 Task: Add Eo Organic French Lavender Hand Sanitizer Spray to the cart.
Action: Mouse moved to (682, 266)
Screenshot: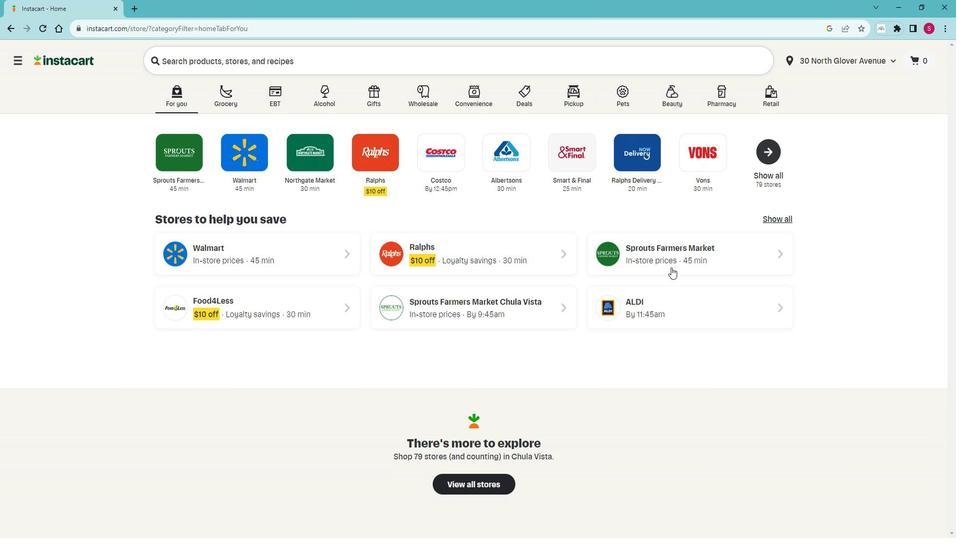 
Action: Mouse pressed left at (682, 266)
Screenshot: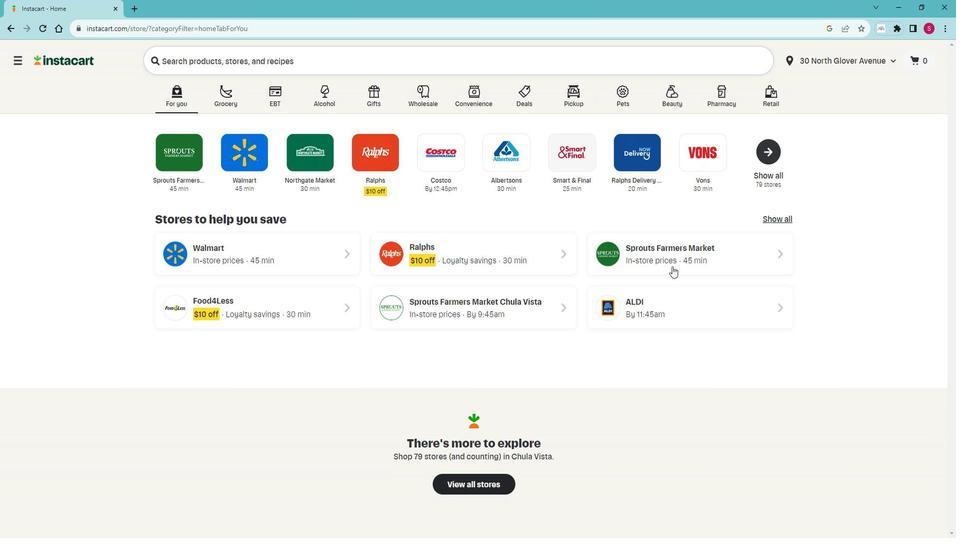 
Action: Mouse moved to (51, 350)
Screenshot: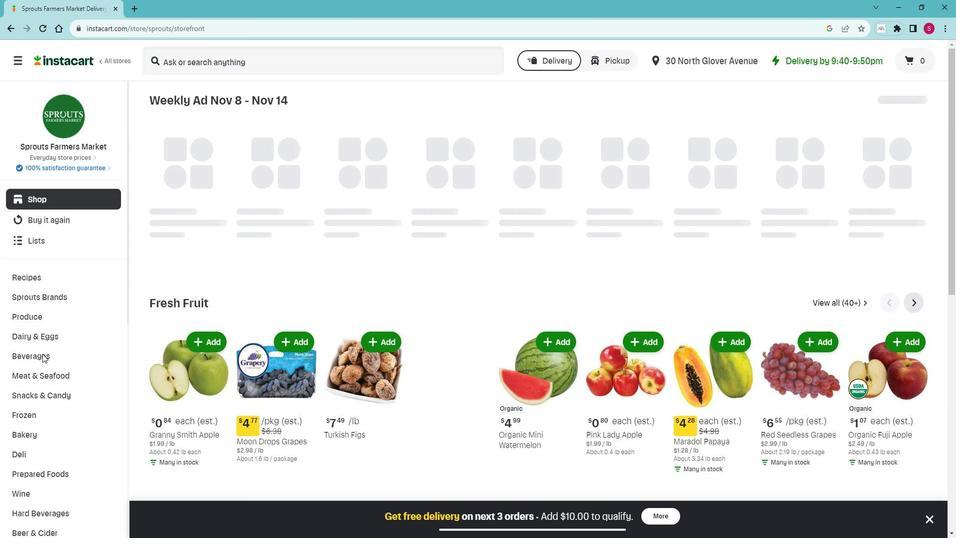 
Action: Mouse scrolled (51, 350) with delta (0, 0)
Screenshot: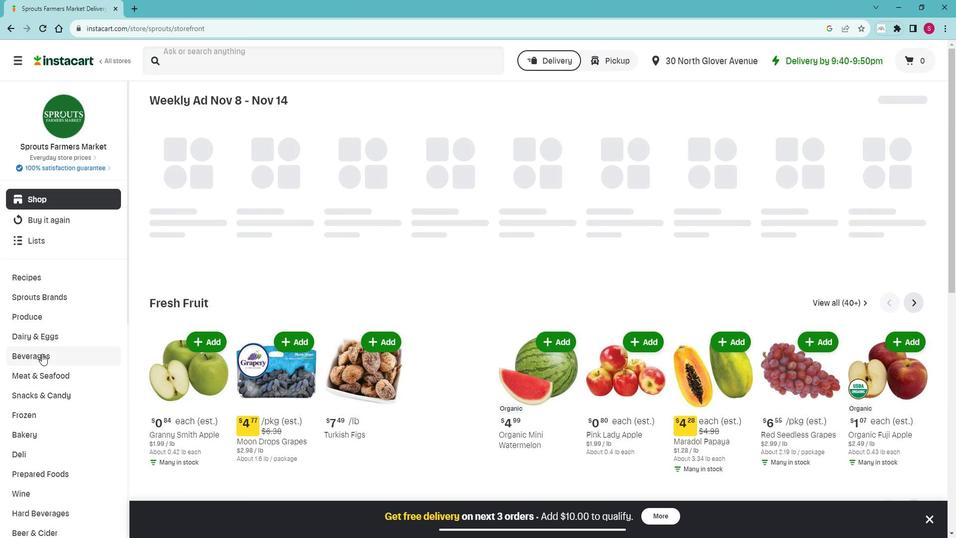 
Action: Mouse scrolled (51, 350) with delta (0, 0)
Screenshot: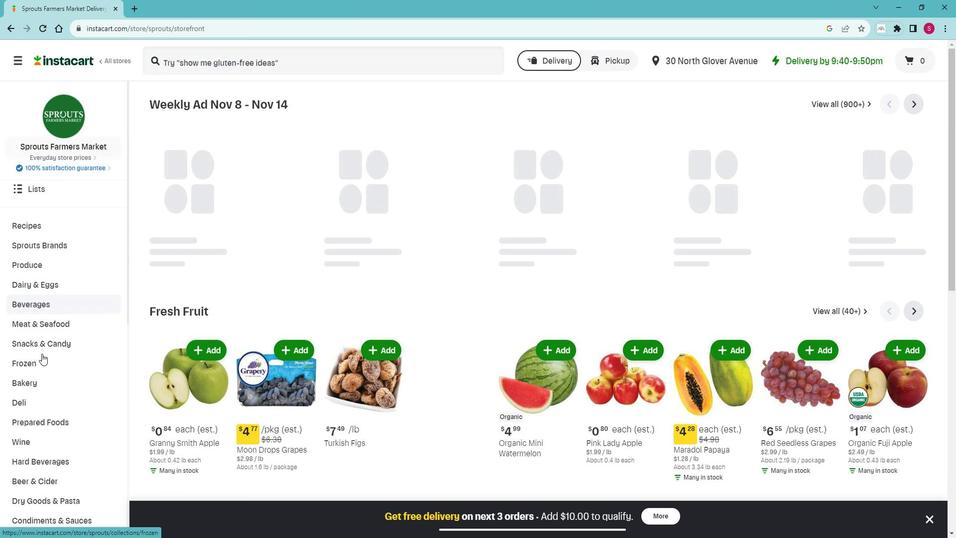 
Action: Mouse scrolled (51, 350) with delta (0, 0)
Screenshot: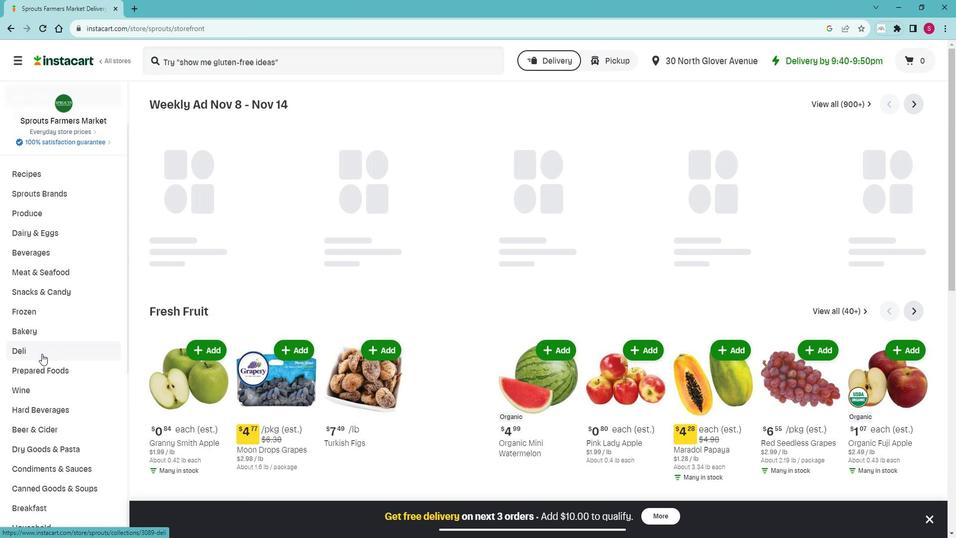 
Action: Mouse scrolled (51, 350) with delta (0, 0)
Screenshot: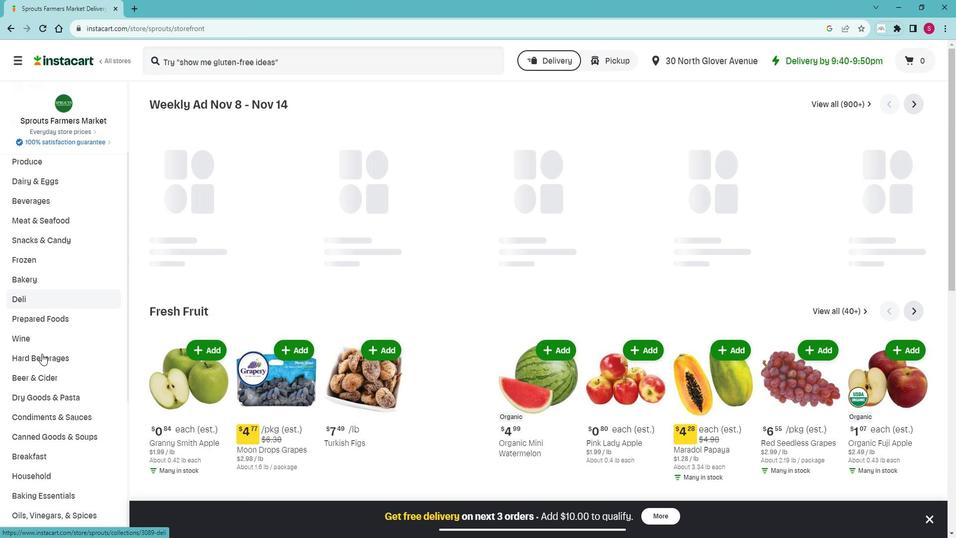 
Action: Mouse scrolled (51, 350) with delta (0, 0)
Screenshot: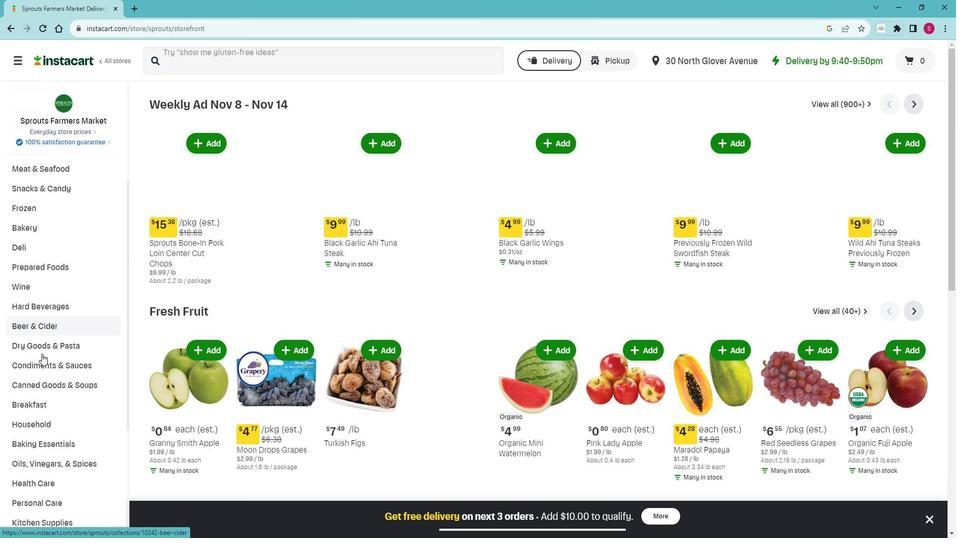 
Action: Mouse scrolled (51, 350) with delta (0, 0)
Screenshot: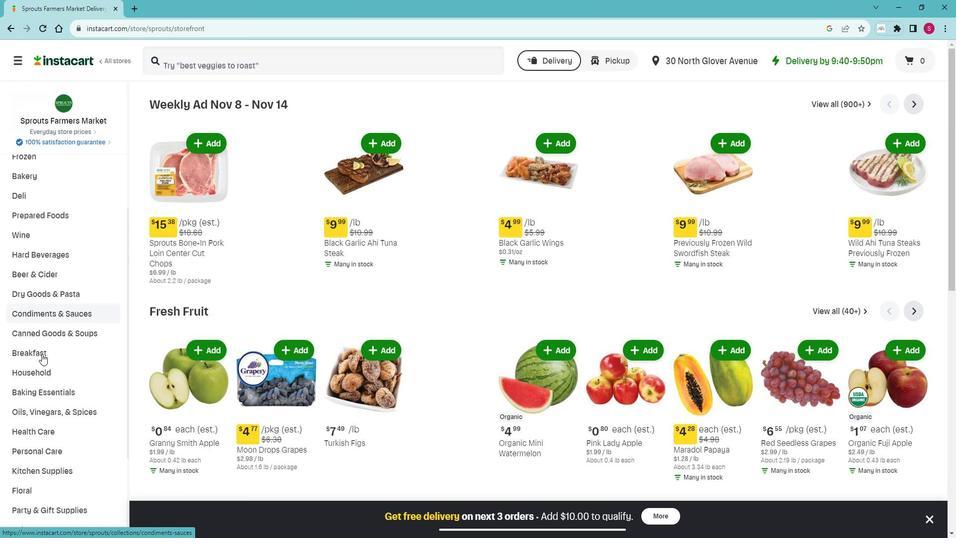 
Action: Mouse scrolled (51, 350) with delta (0, 0)
Screenshot: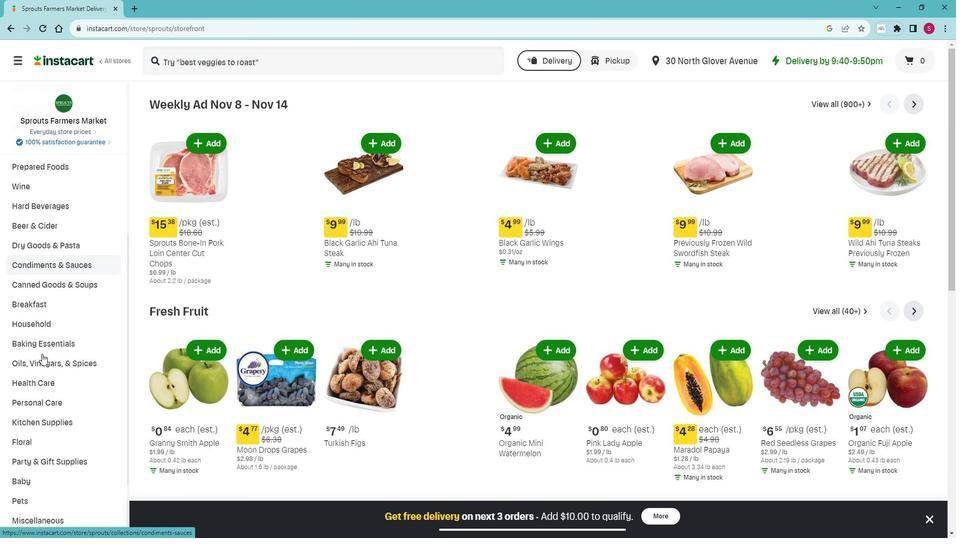 
Action: Mouse moved to (65, 344)
Screenshot: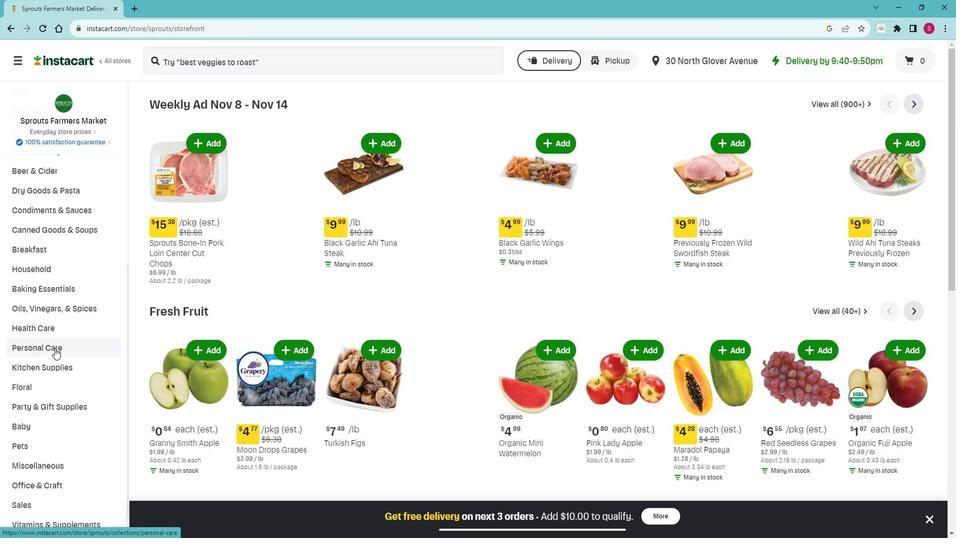 
Action: Mouse pressed left at (65, 344)
Screenshot: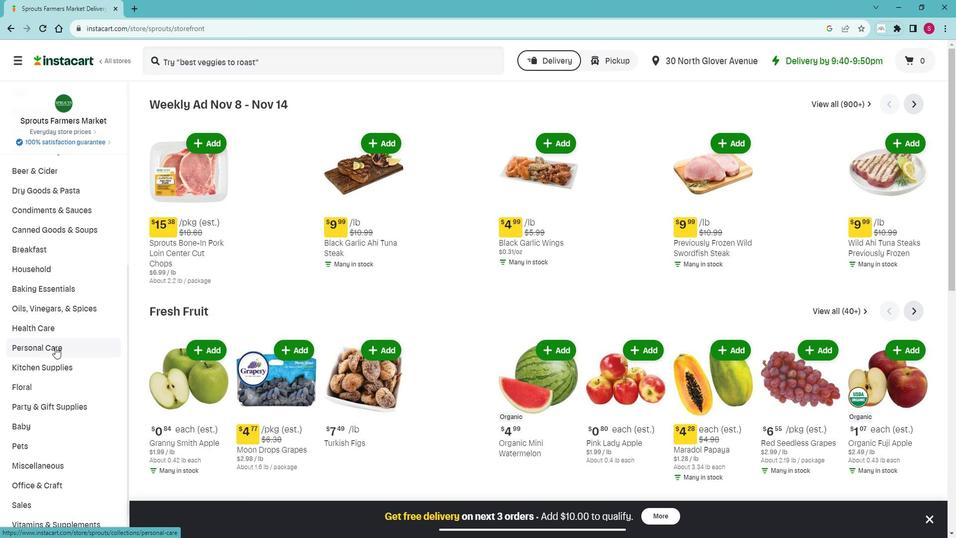 
Action: Mouse moved to (65, 361)
Screenshot: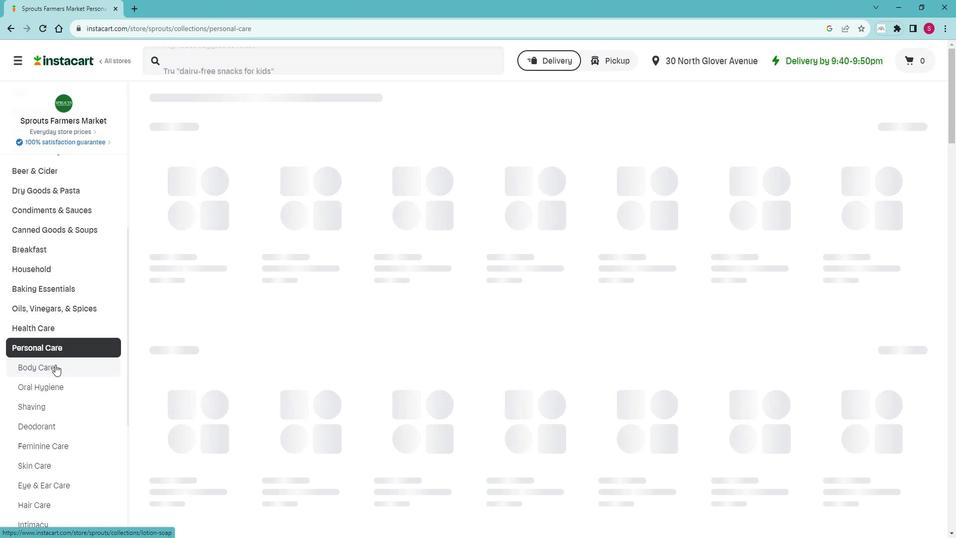 
Action: Mouse pressed left at (65, 361)
Screenshot: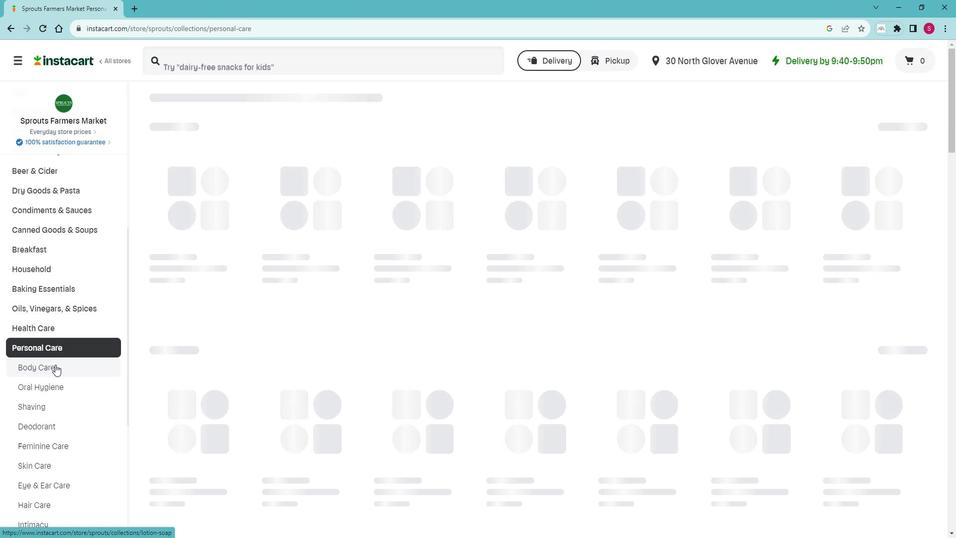 
Action: Mouse moved to (526, 155)
Screenshot: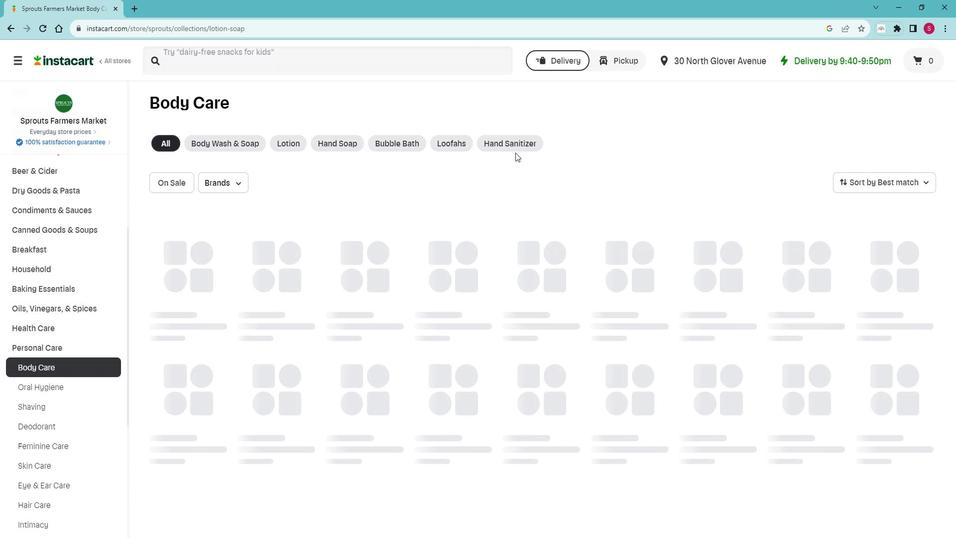 
Action: Mouse pressed left at (526, 155)
Screenshot: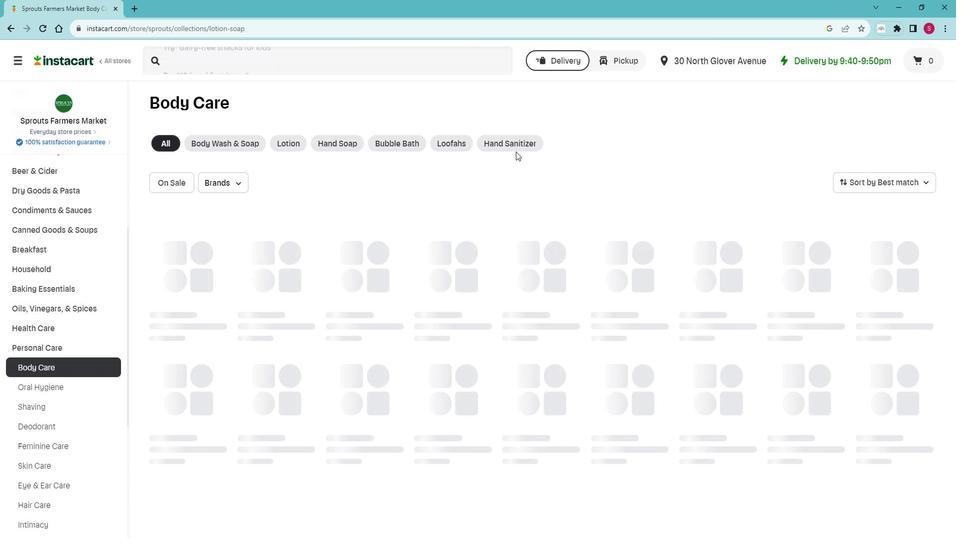 
Action: Mouse moved to (531, 151)
Screenshot: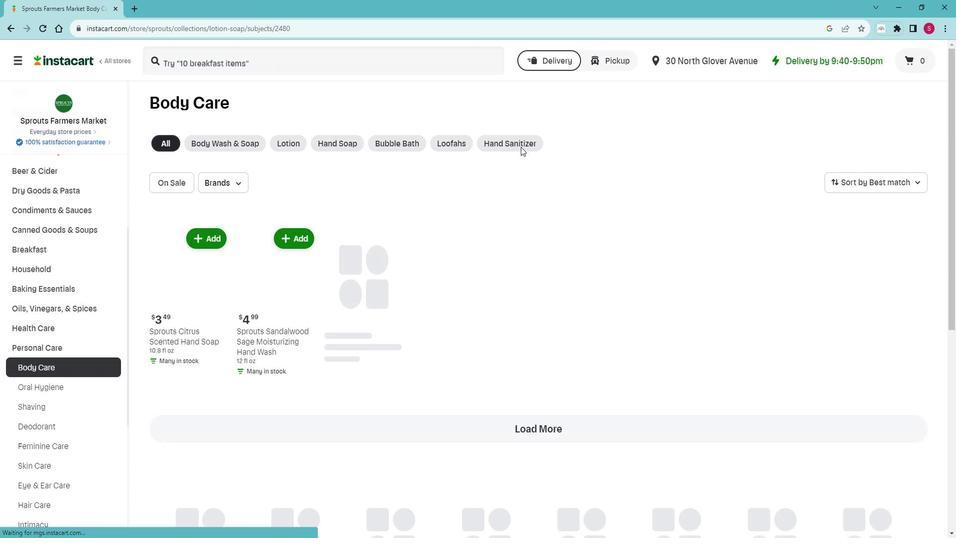 
Action: Mouse pressed left at (531, 151)
Screenshot: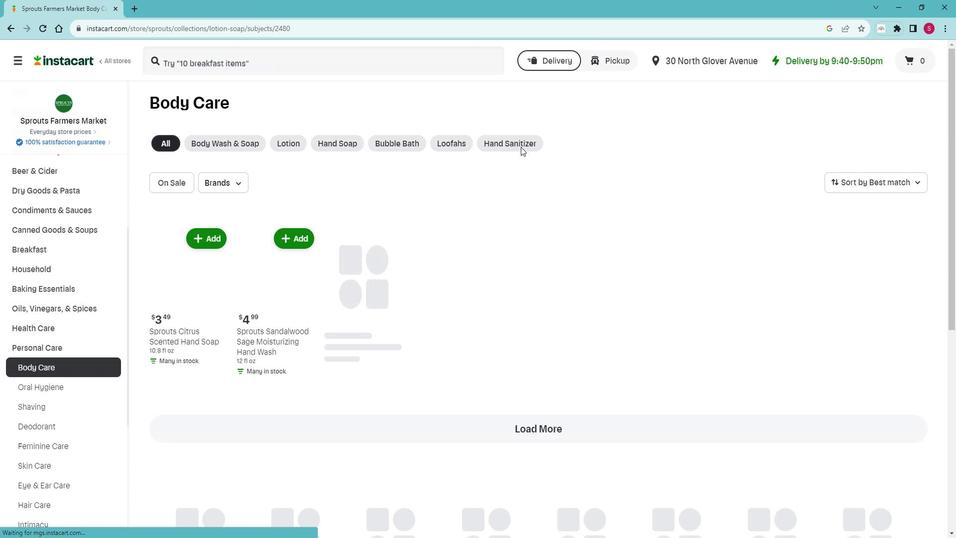 
Action: Mouse moved to (309, 72)
Screenshot: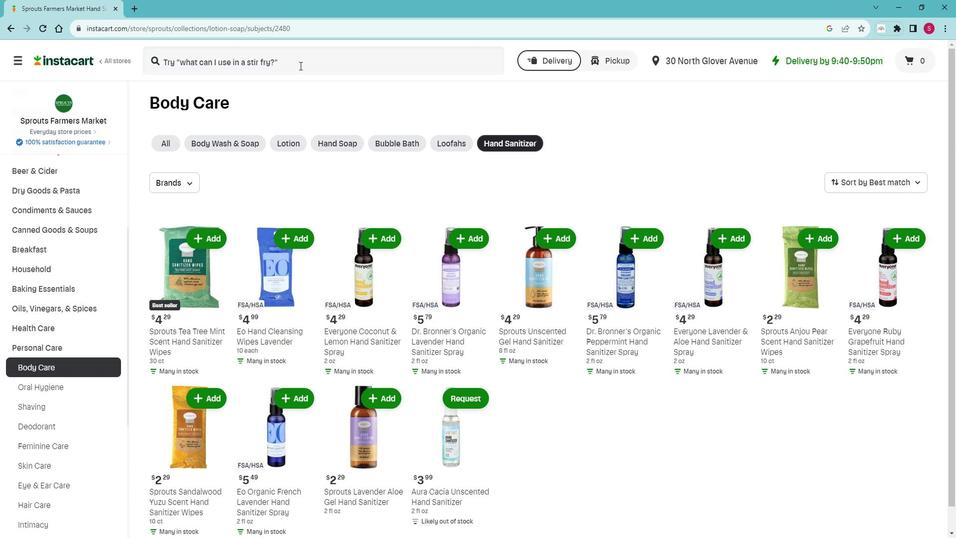 
Action: Mouse pressed left at (309, 72)
Screenshot: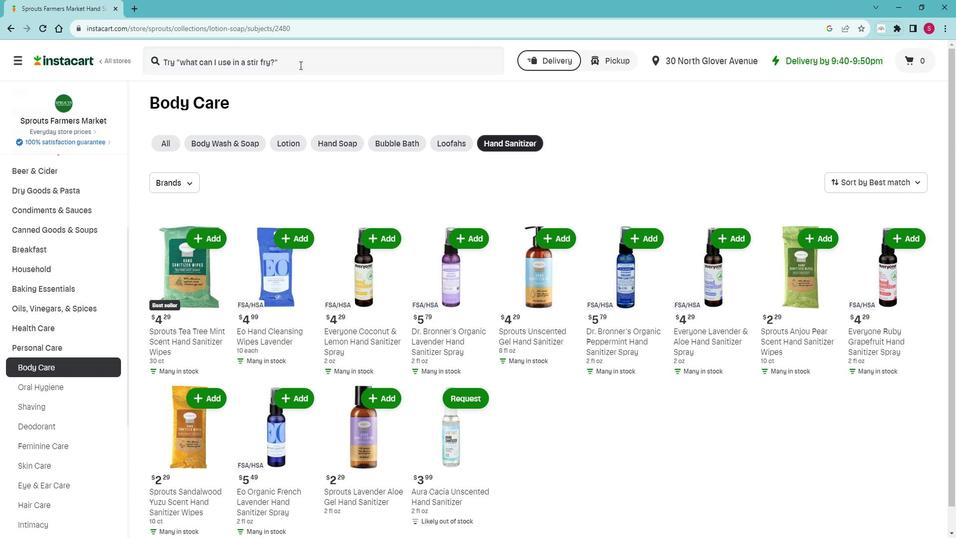 
Action: Key pressed <Key.shift>Eo<Key.space><Key.shift>Organic<Key.space><Key.shift>French<Key.space><Key.shift>Lavender<Key.space><Key.shift>Hand<Key.space><Key.shift>Sanitizer<Key.space><Key.shift>Spray<Key.space><Key.enter>
Screenshot: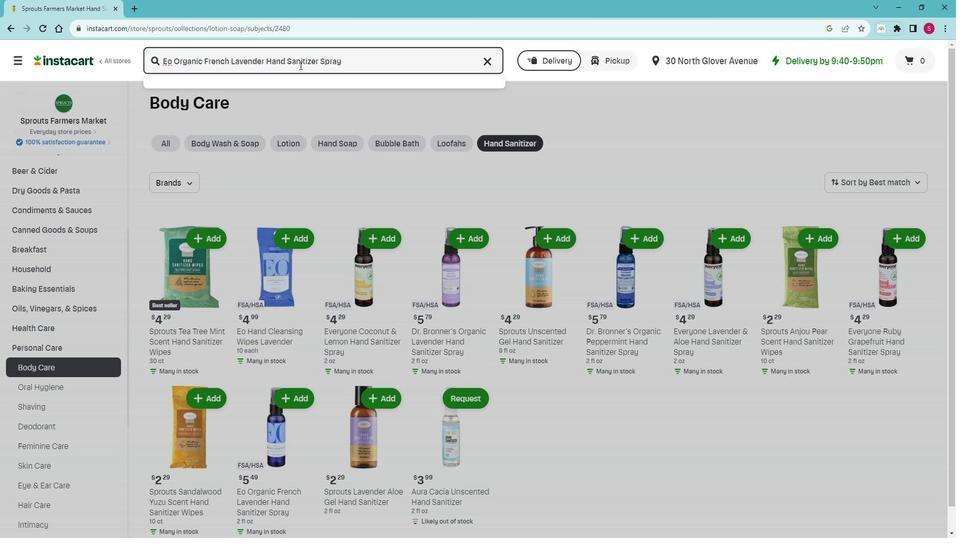 
Action: Mouse moved to (272, 154)
Screenshot: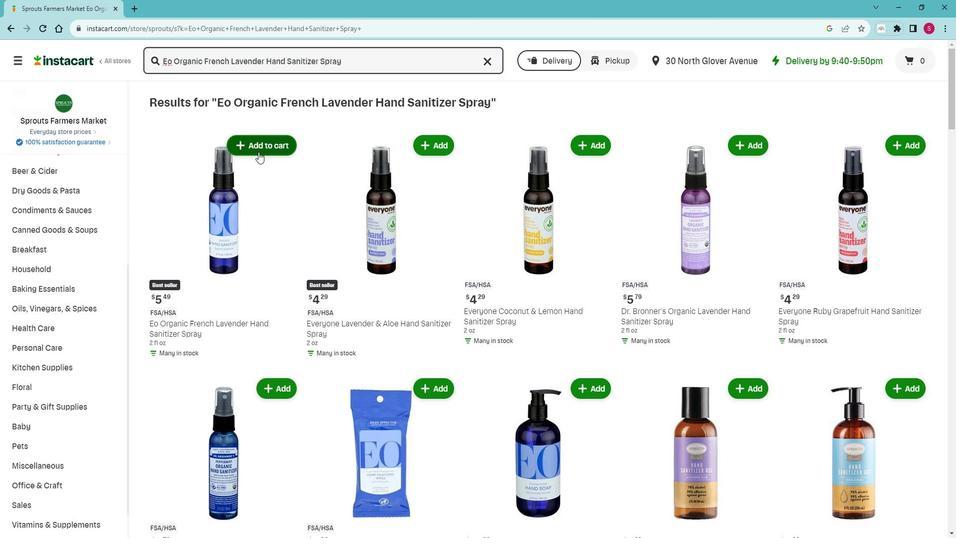 
Action: Mouse pressed left at (272, 154)
Screenshot: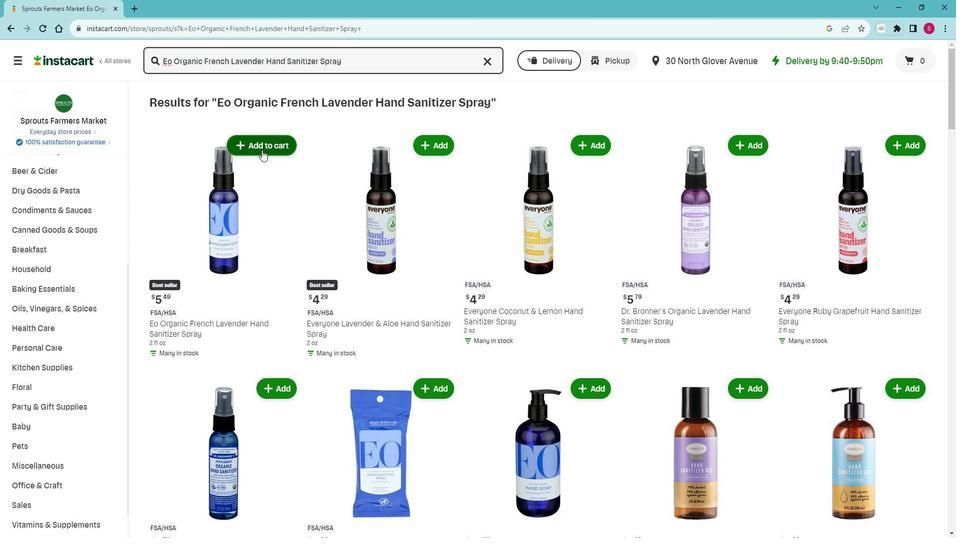 
Action: Mouse moved to (314, 132)
Screenshot: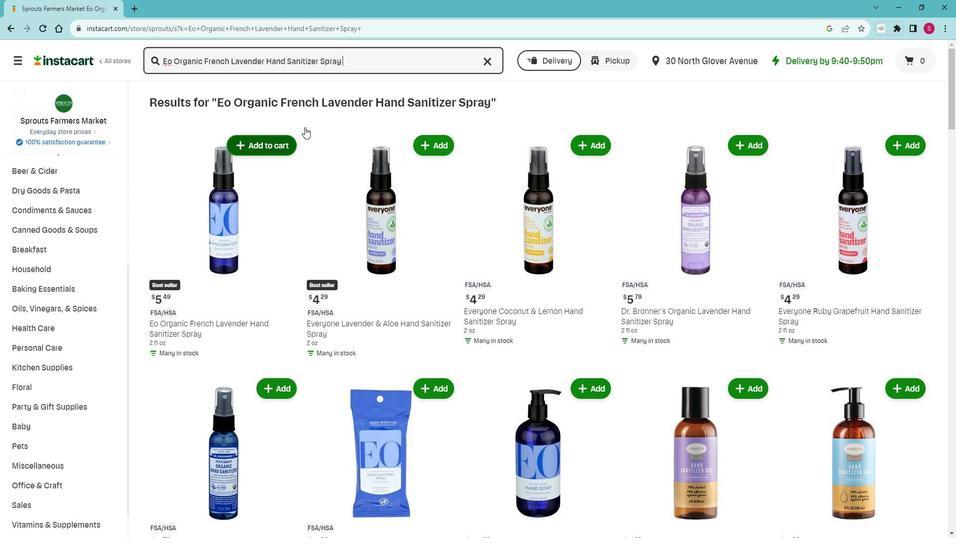 
